 Task: Add the description "Digital dependence fuels the social dilemma." and apply the Custom angle as "0Â°".
Action: Key pressed Key.shift'D''i''g''i''t''a''l'Key.space'd''e''p''e''n''d''e''n''c''e'Key.space'f''u''e''l''s'Key.space't''h''e'Key.space's''o''c''i''a''l'Key.space'd''i''l''e''m''m''a'
Screenshot: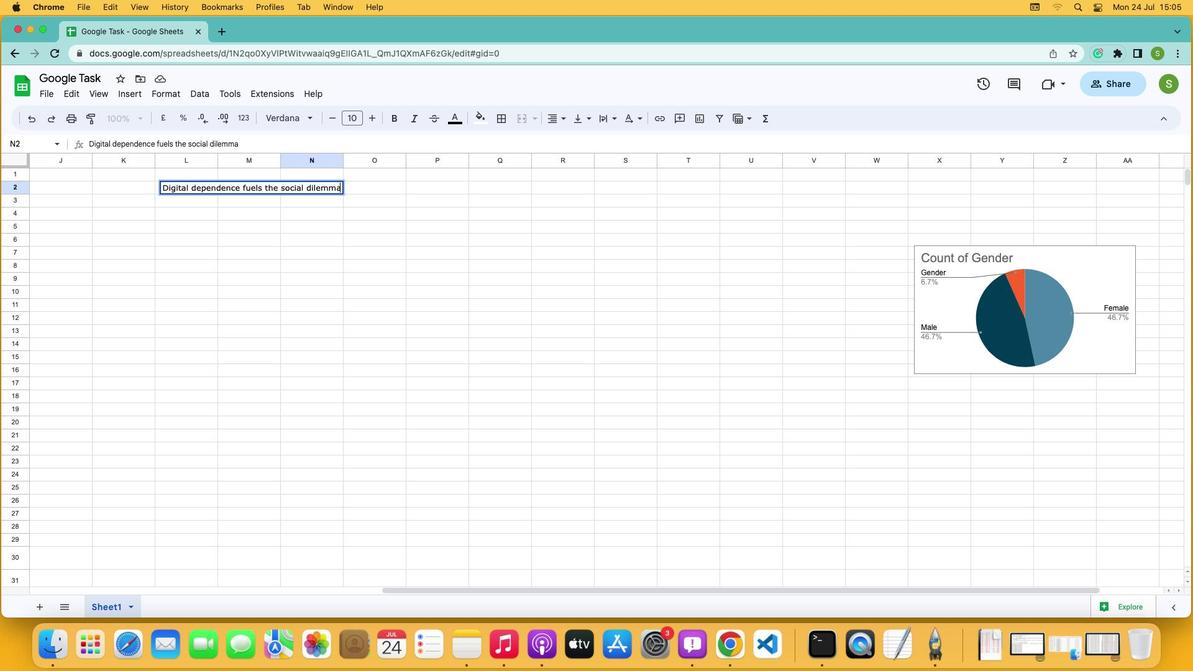 
Action: Mouse moved to (340, 187)
Screenshot: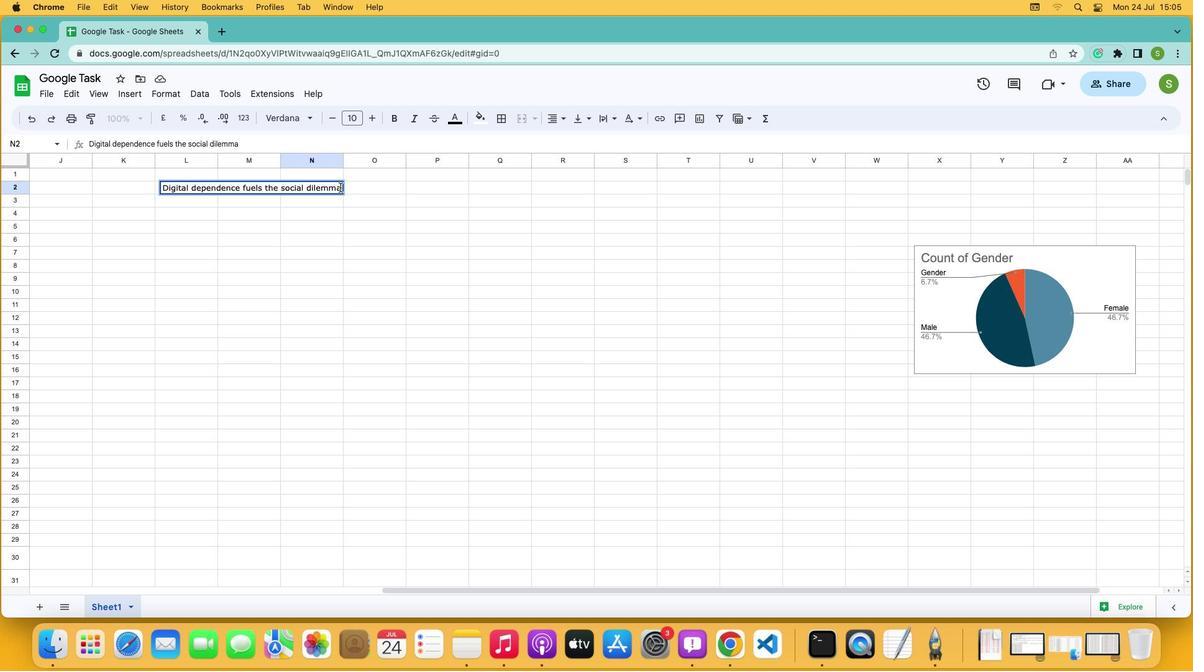 
Action: Mouse pressed left at (340, 187)
Screenshot: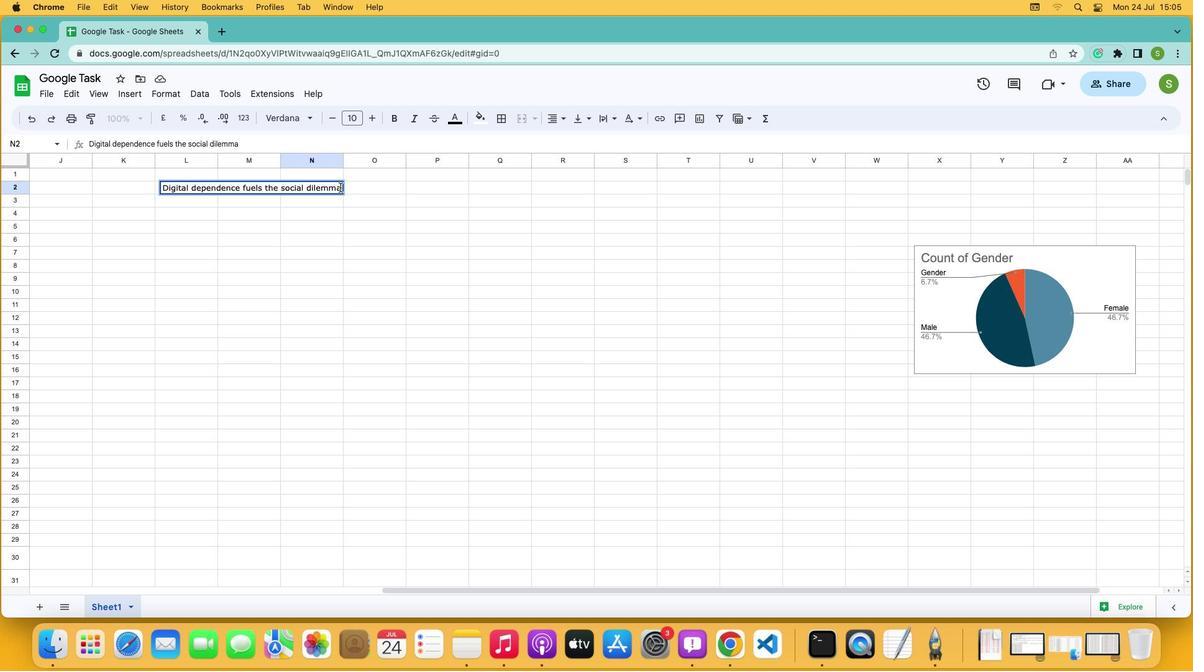 
Action: Mouse moved to (642, 118)
Screenshot: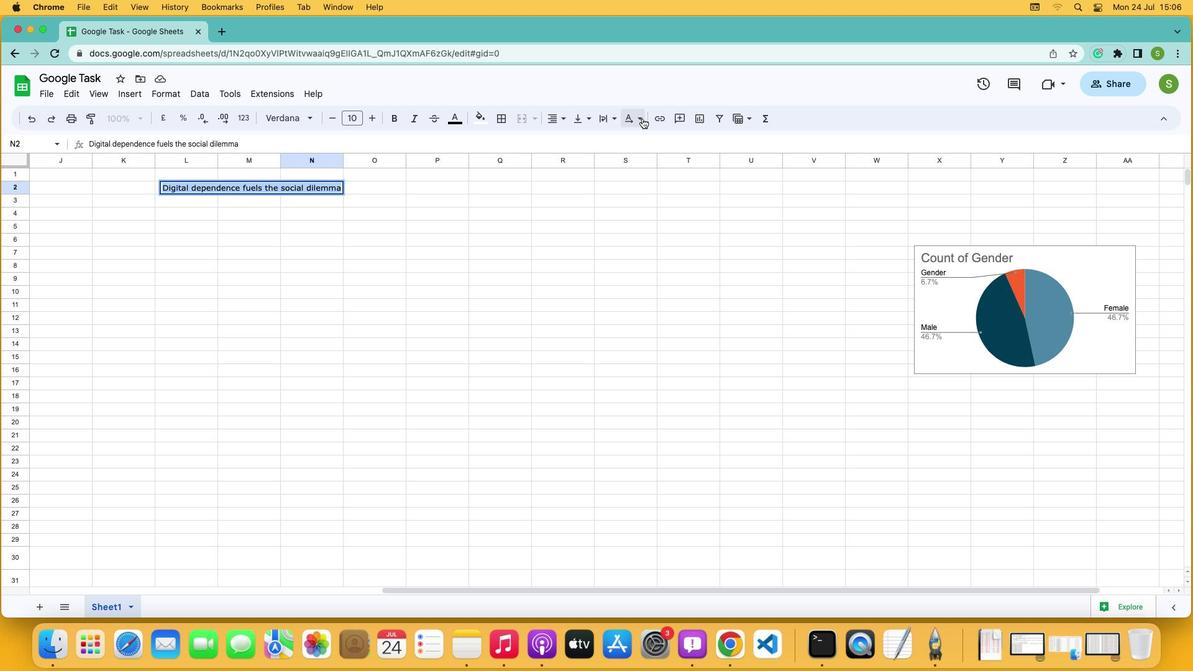 
Action: Mouse pressed left at (642, 118)
Screenshot: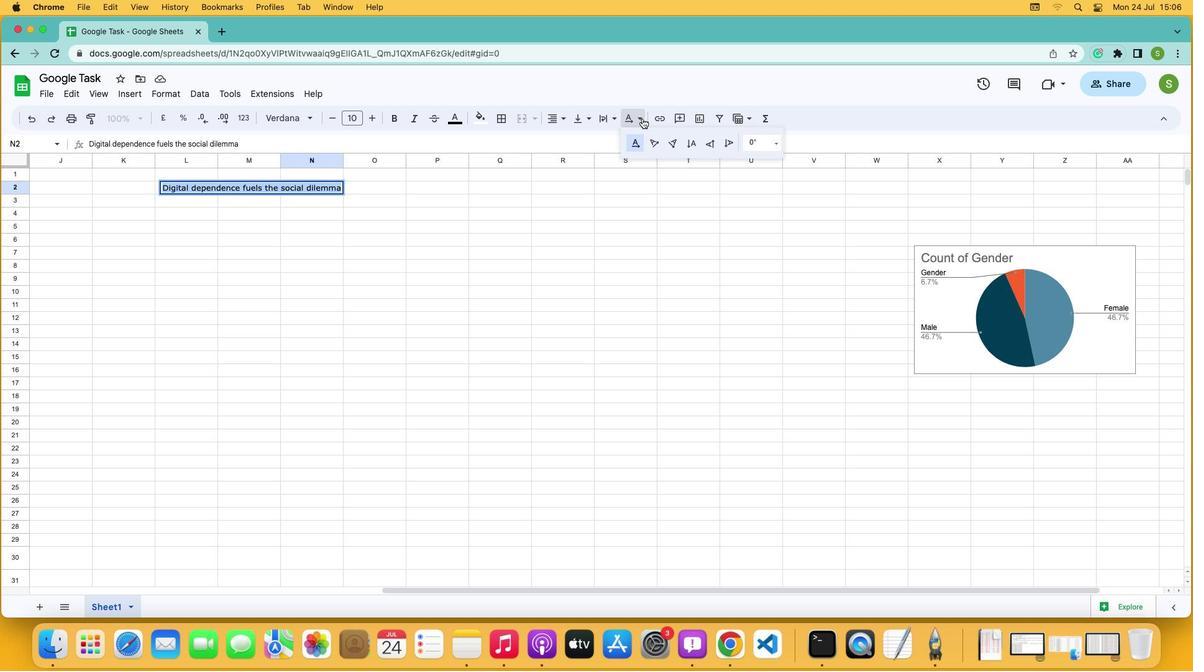 
Action: Mouse moved to (773, 145)
Screenshot: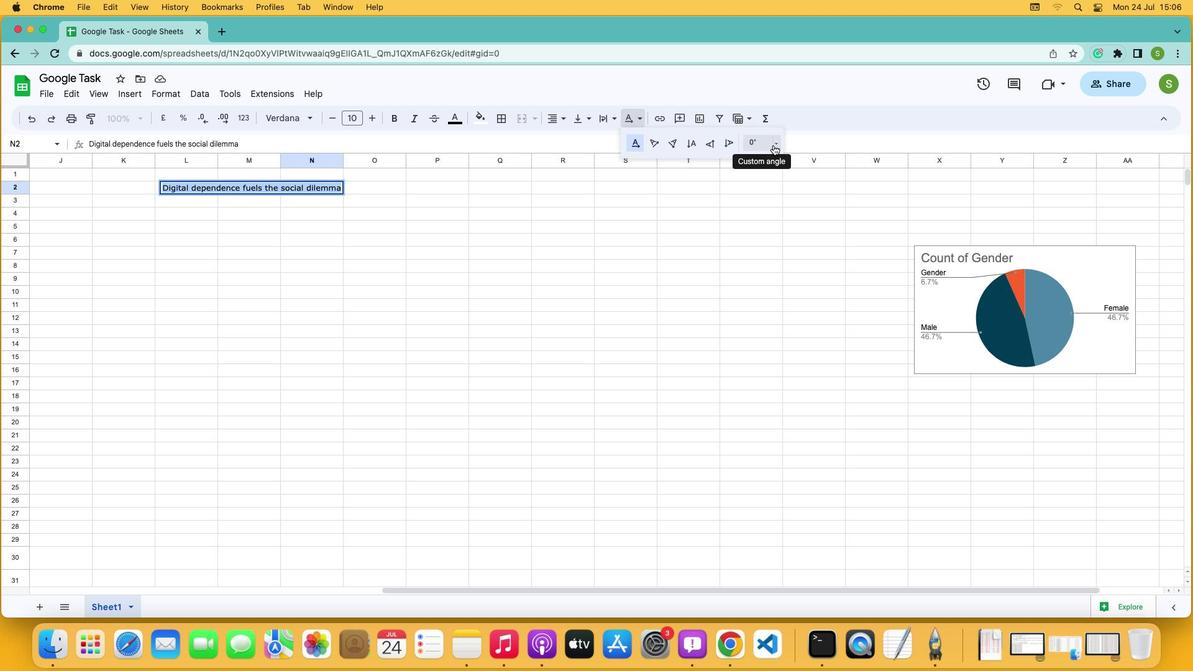 
Action: Mouse pressed left at (773, 145)
Screenshot: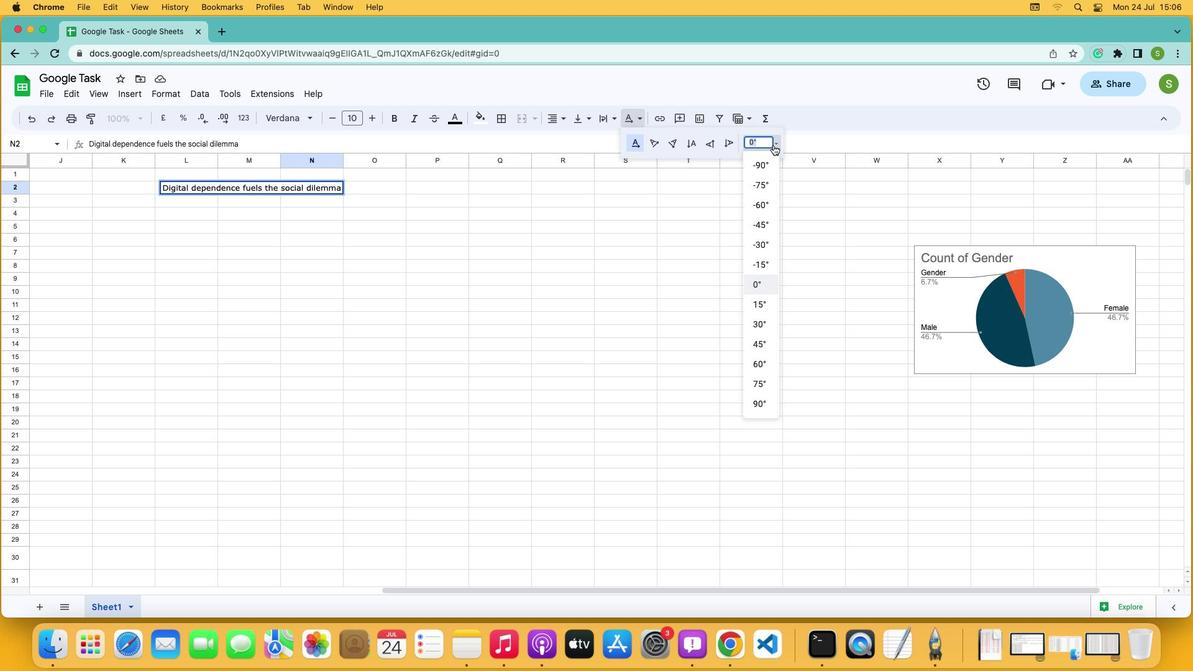 
Action: Mouse moved to (756, 282)
Screenshot: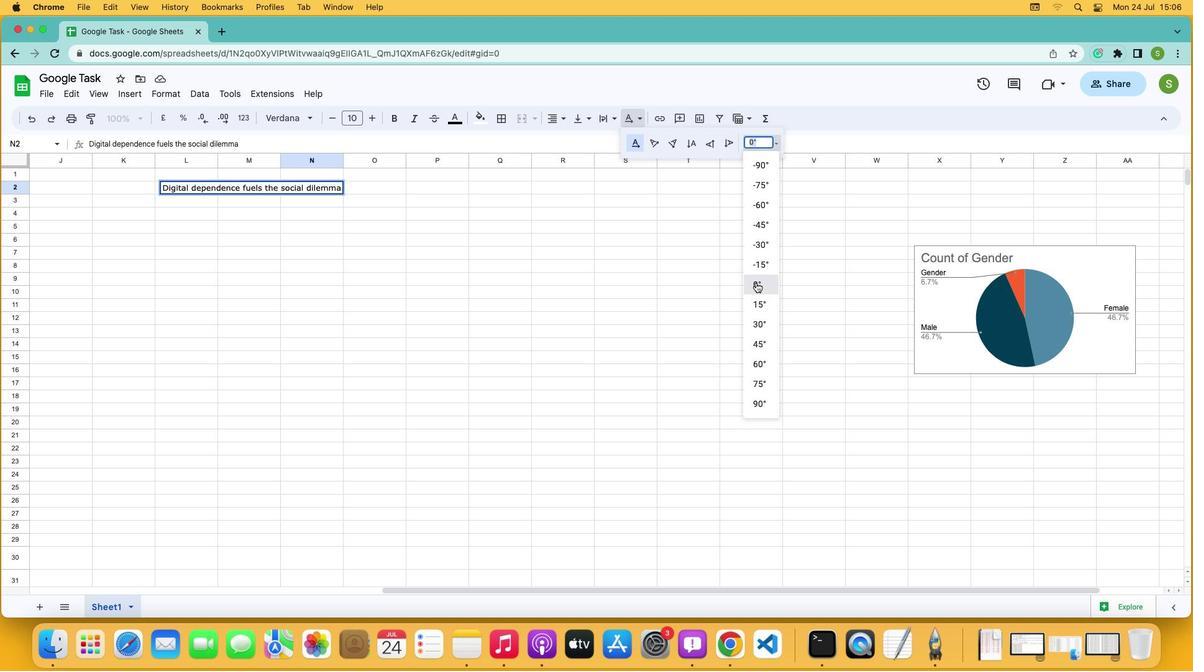
Action: Mouse pressed left at (756, 282)
Screenshot: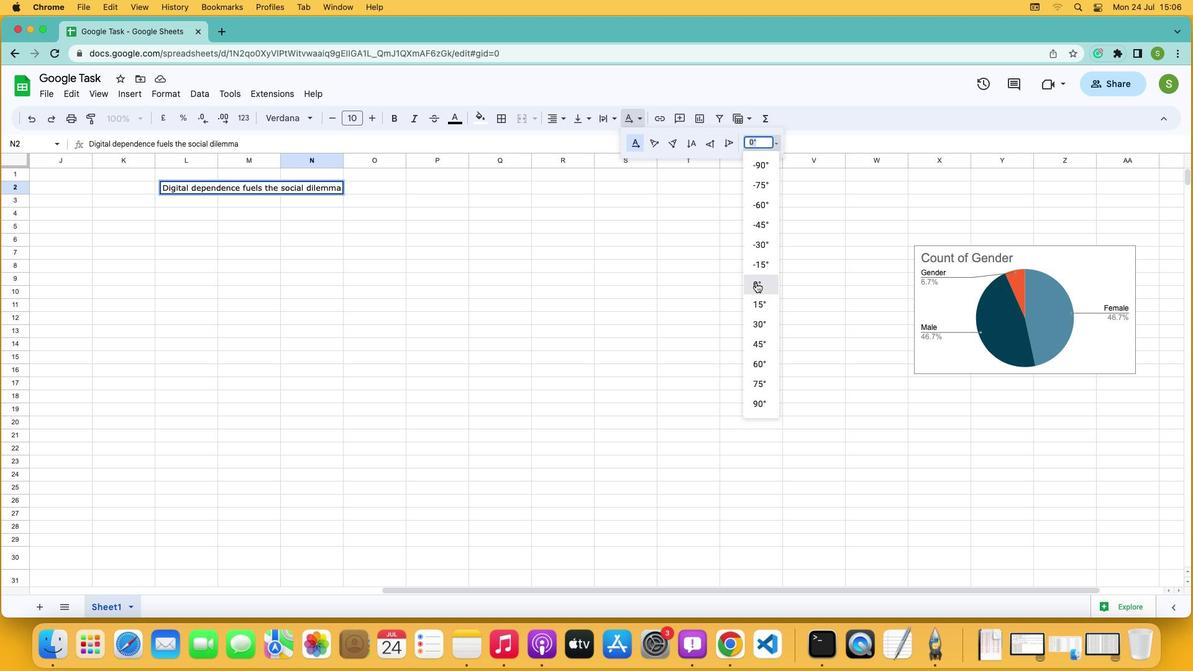 
